 Task: Reset all filters.
Action: Mouse moved to (403, 93)
Screenshot: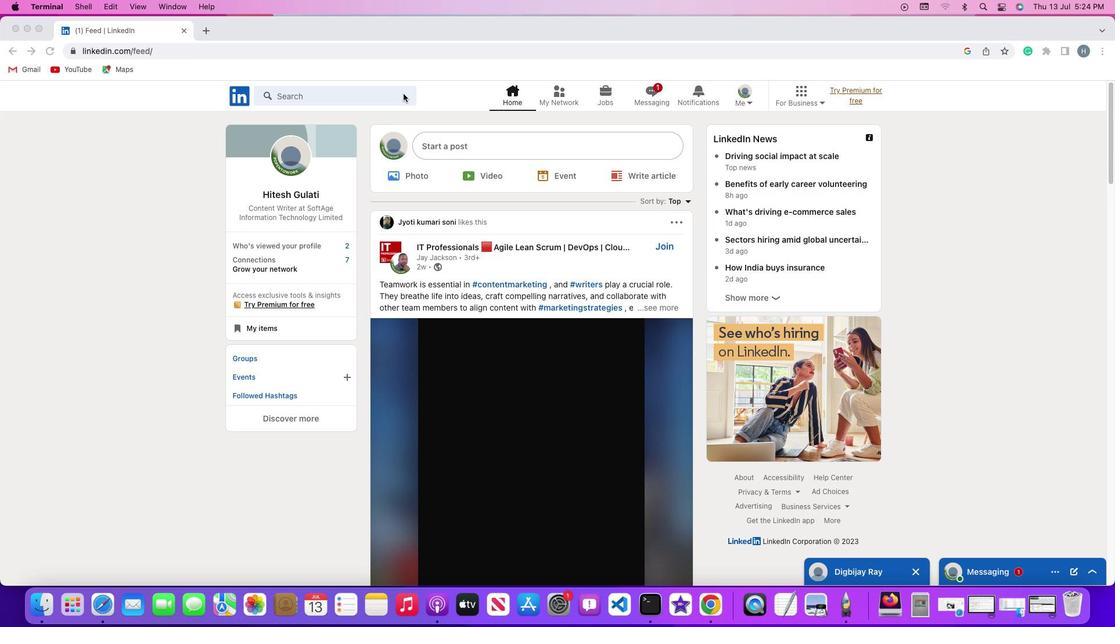 
Action: Mouse pressed left at (403, 93)
Screenshot: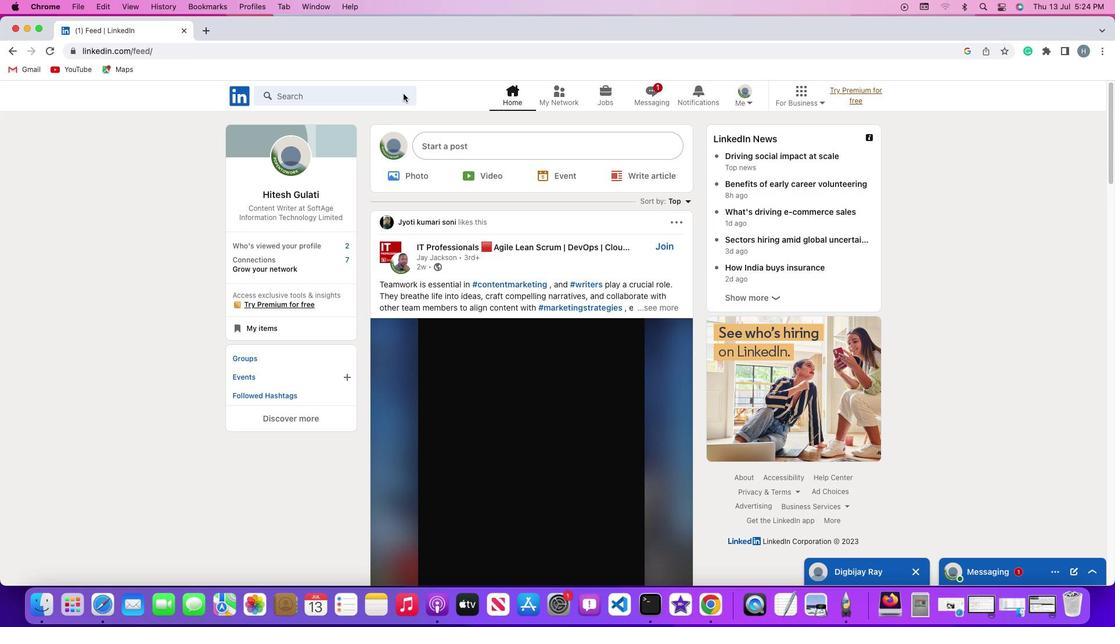 
Action: Mouse pressed left at (403, 93)
Screenshot: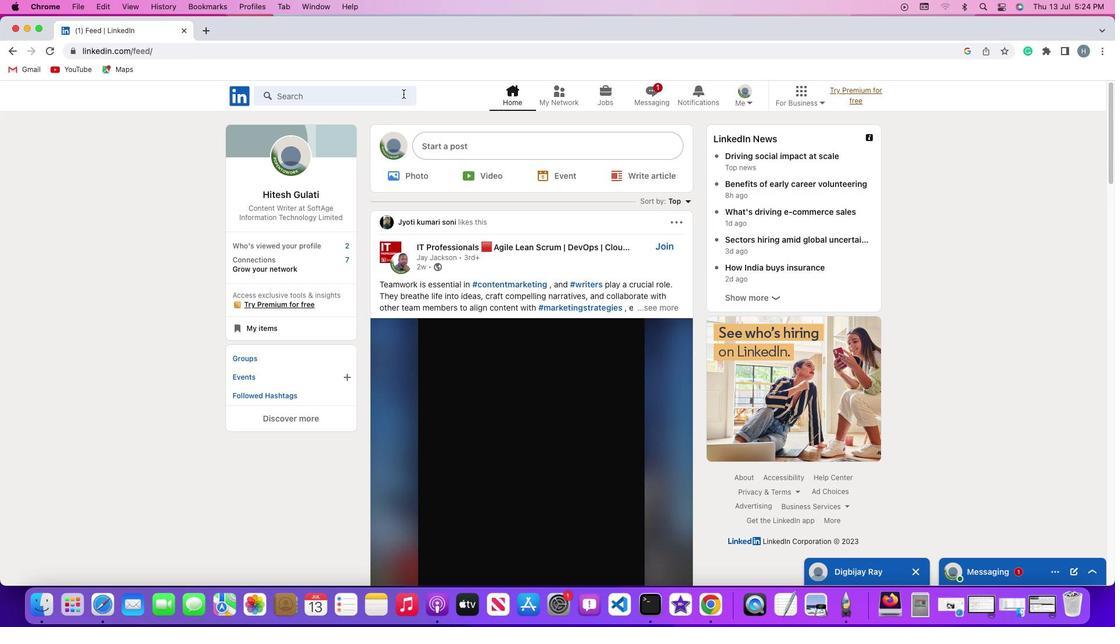 
Action: Key pressed Key.shift'#''h''i''r''i''n''g'Key.enter
Screenshot: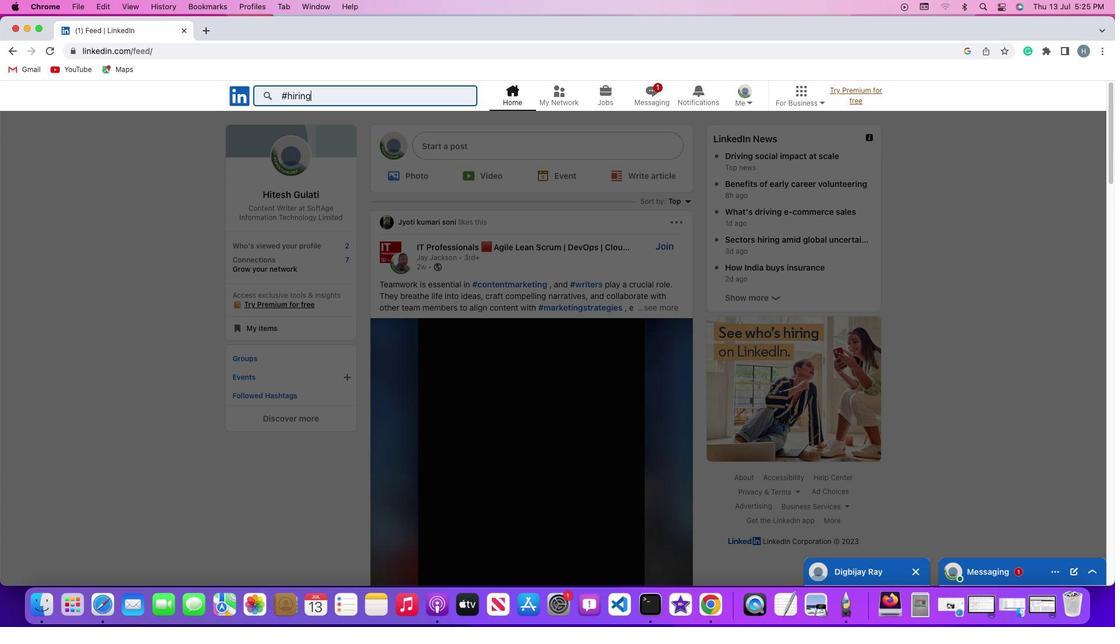 
Action: Mouse moved to (460, 126)
Screenshot: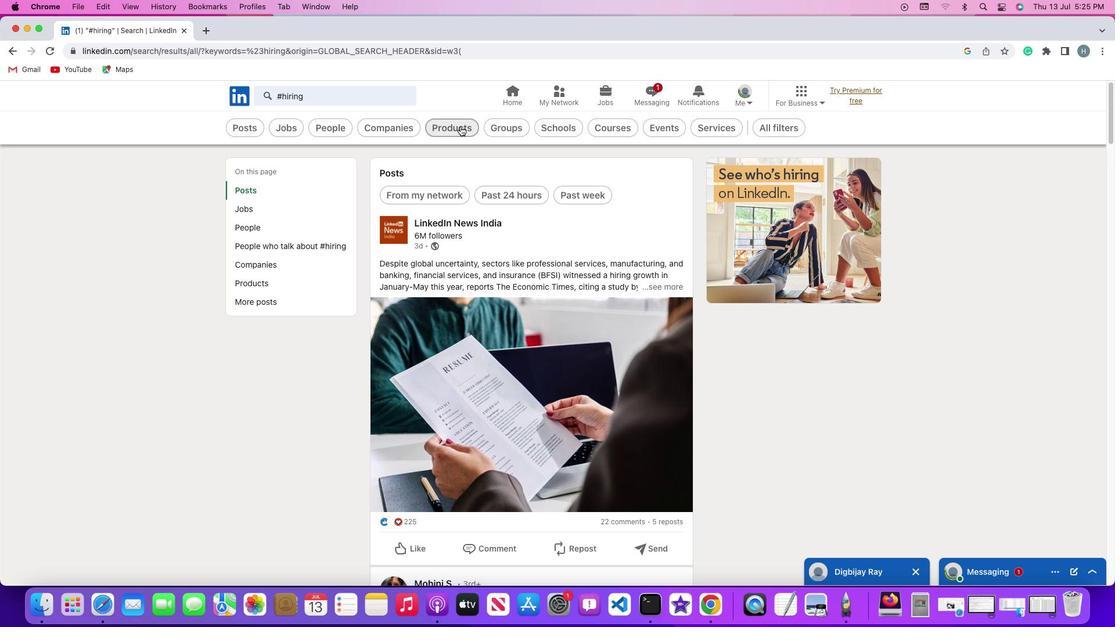 
Action: Mouse pressed left at (460, 126)
Screenshot: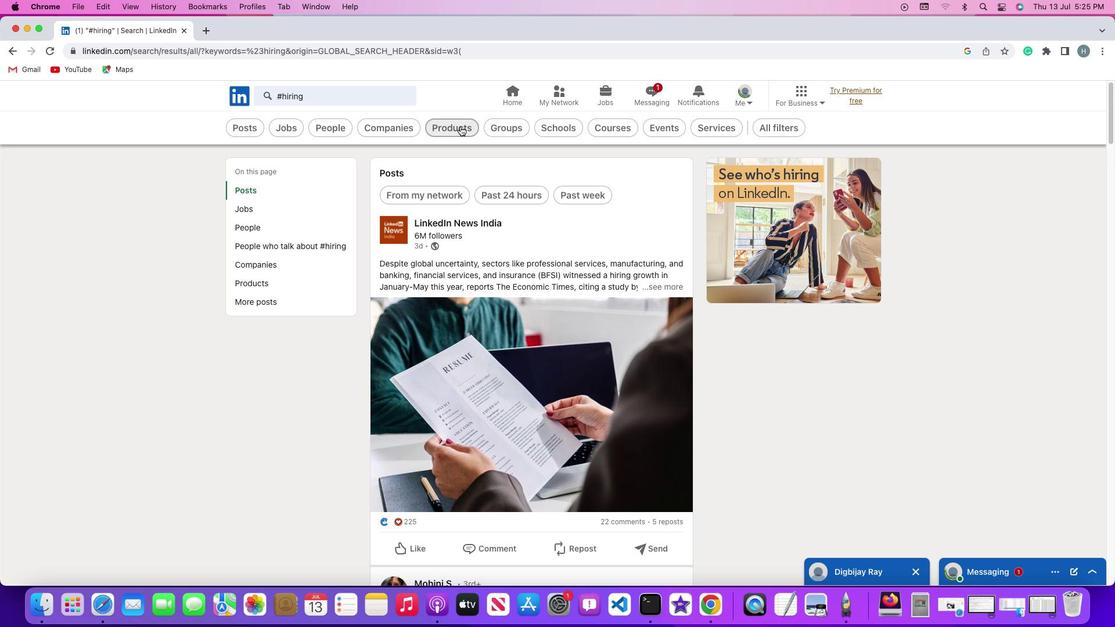 
Action: Mouse moved to (554, 128)
Screenshot: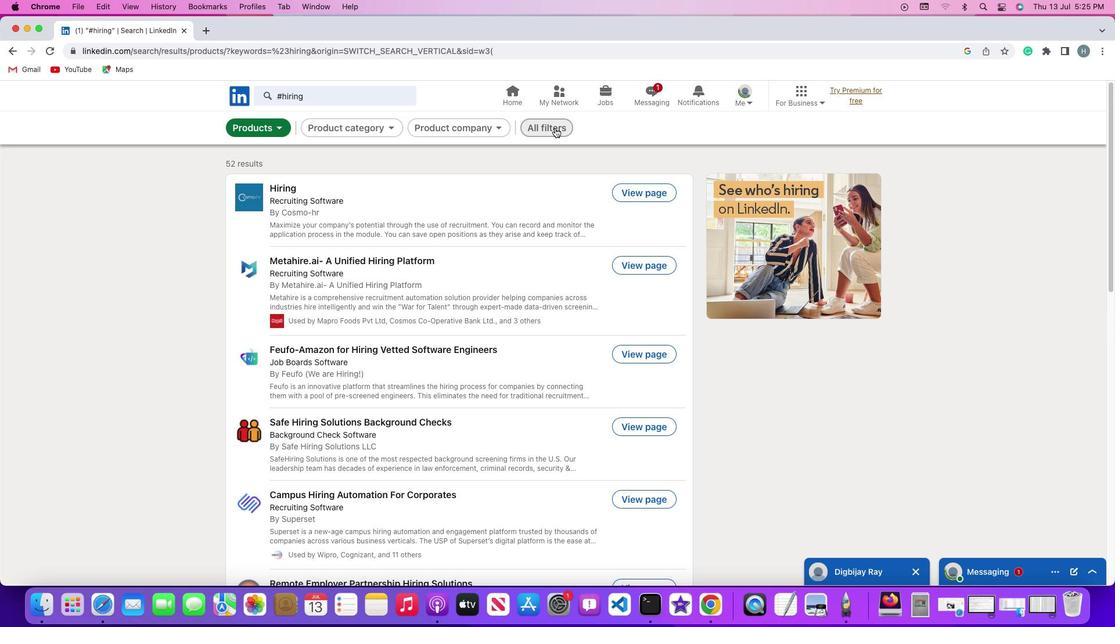 
Action: Mouse pressed left at (554, 128)
Screenshot: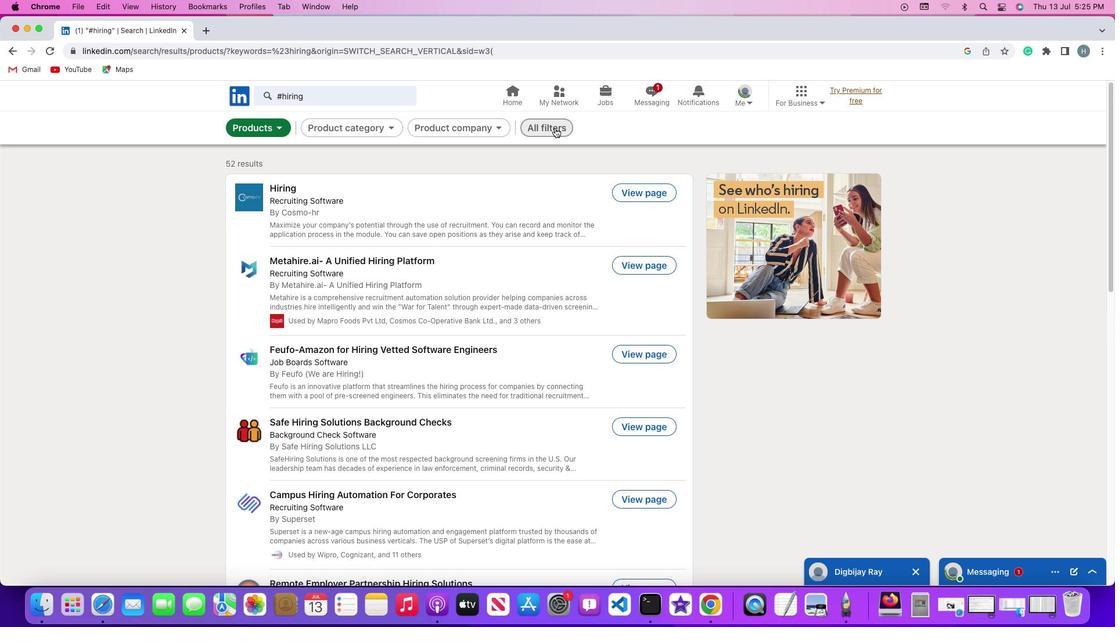 
Action: Mouse moved to (998, 560)
Screenshot: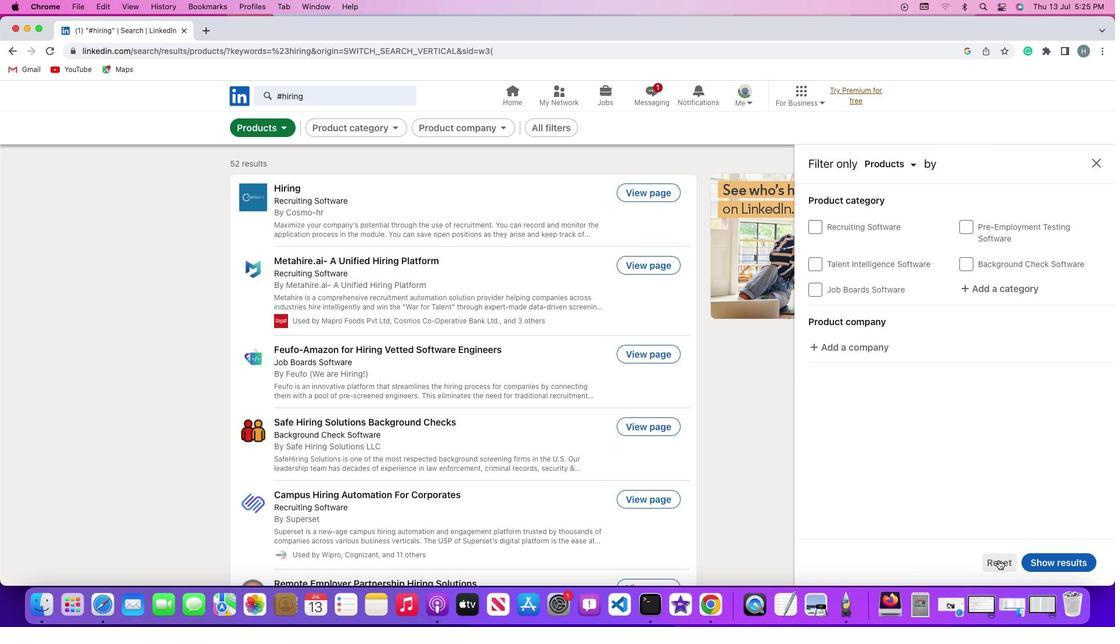 
Action: Mouse pressed left at (998, 560)
Screenshot: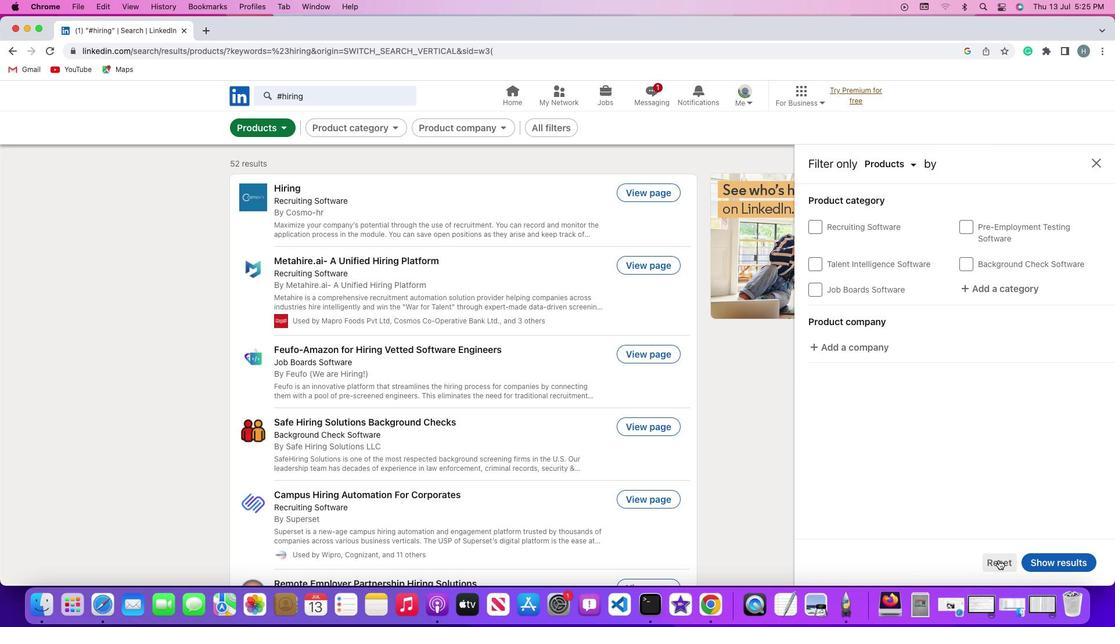 
Action: Mouse moved to (974, 453)
Screenshot: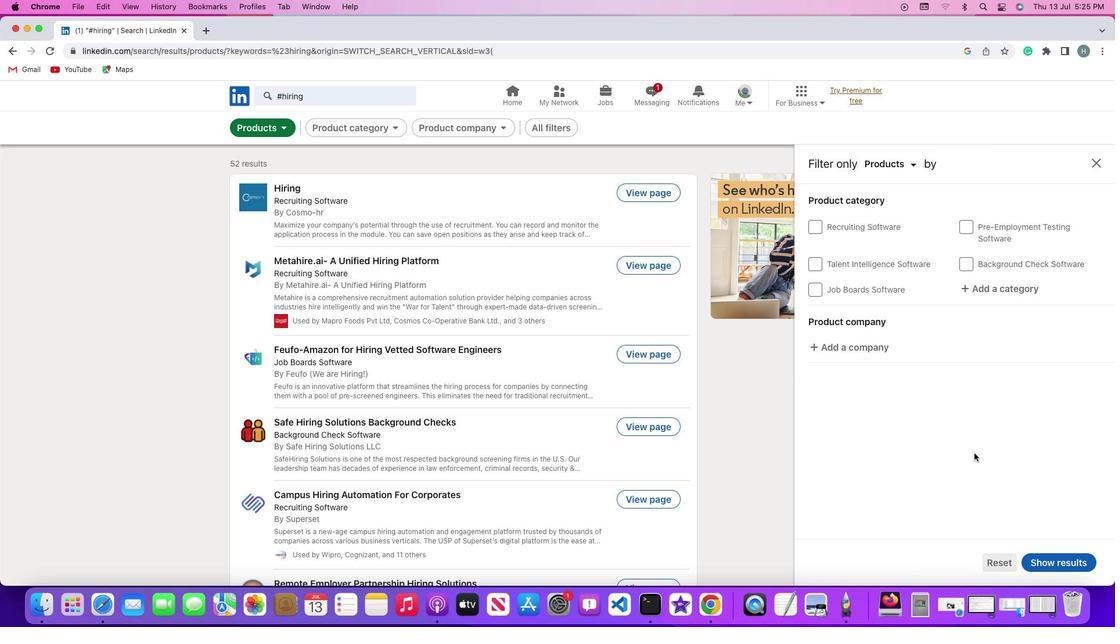 
